 Task: Create a task  Create a new online platform for online cooking classes , assign it to team member softage.2@softage.net in the project AutoDesk and update the status of the task to  On Track  , set the priority of the task to Low
Action: Mouse moved to (477, 298)
Screenshot: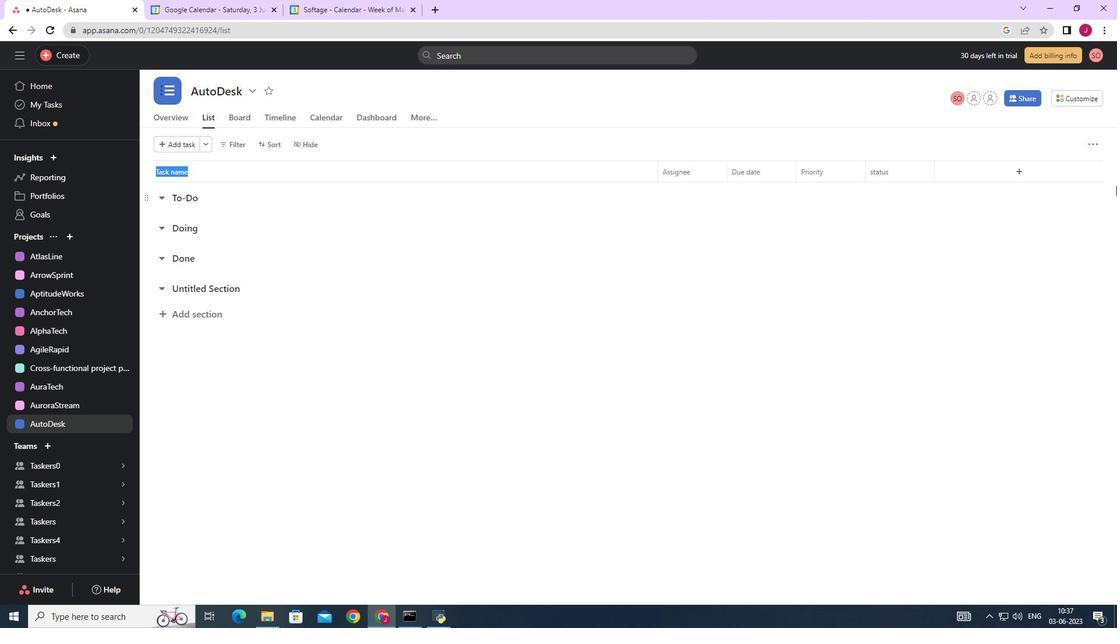 
Action: Mouse scrolled (477, 299) with delta (0, 0)
Screenshot: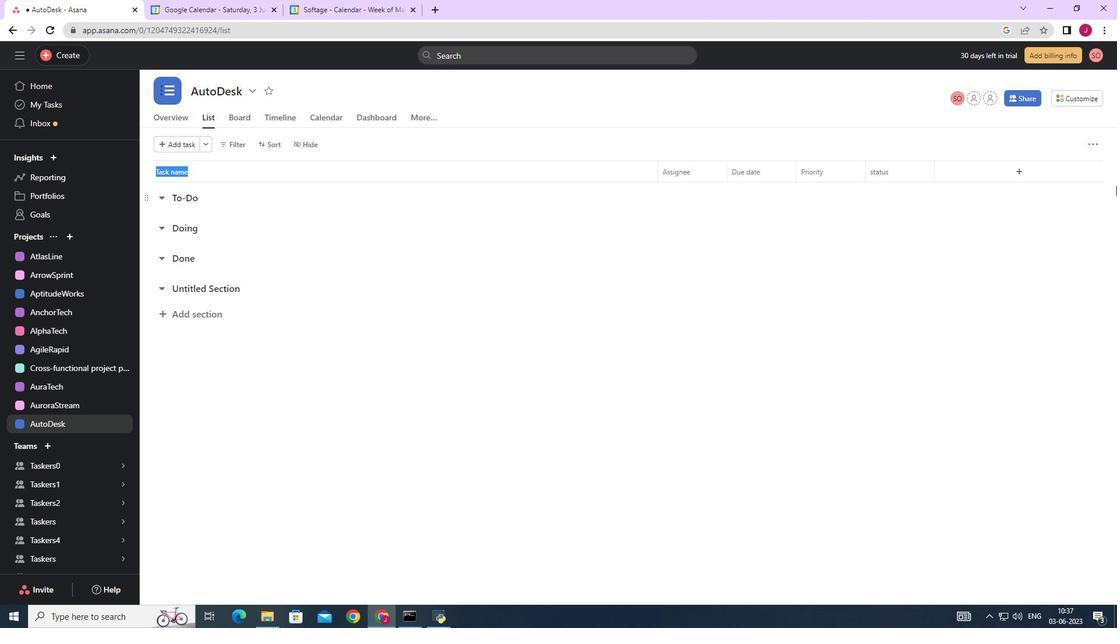 
Action: Mouse scrolled (477, 299) with delta (0, 0)
Screenshot: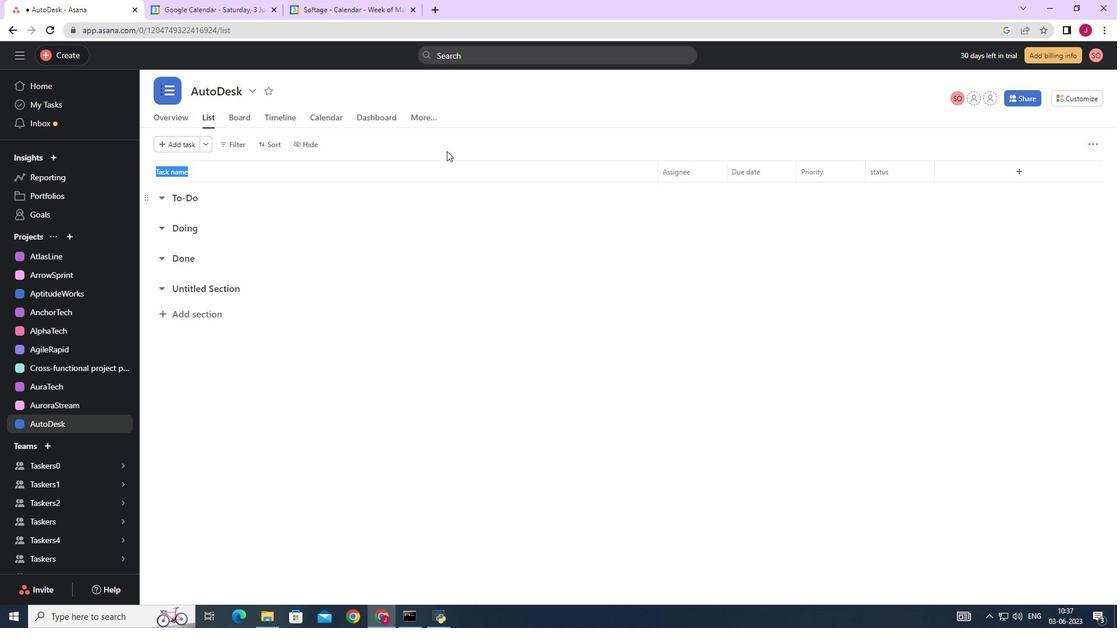
Action: Mouse moved to (476, 297)
Screenshot: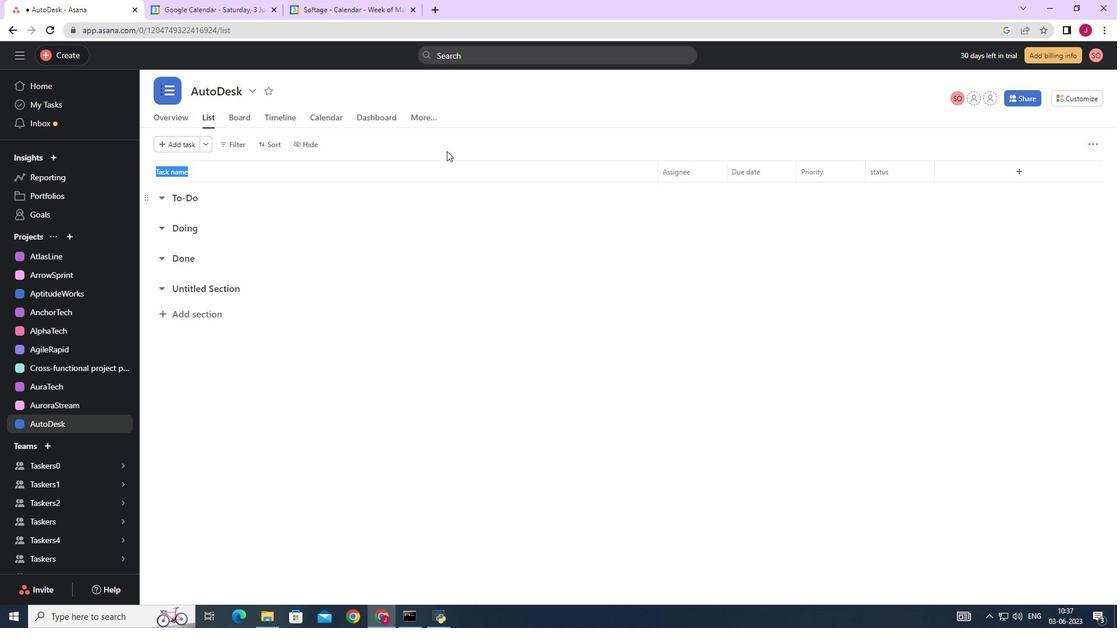 
Action: Mouse scrolled (476, 298) with delta (0, 0)
Screenshot: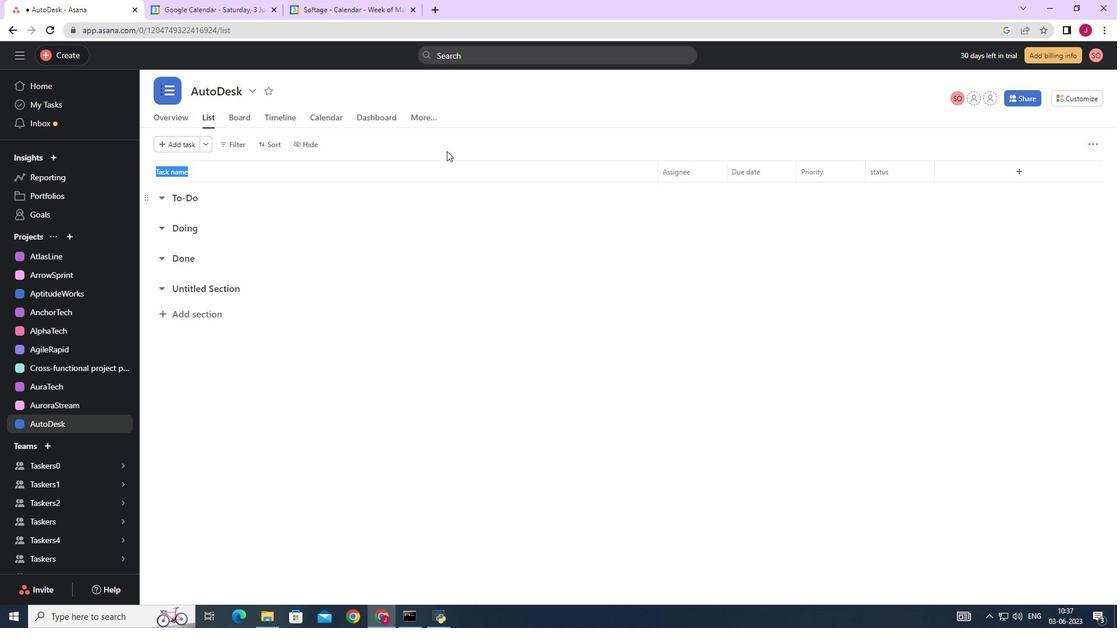 
Action: Mouse moved to (70, 54)
Screenshot: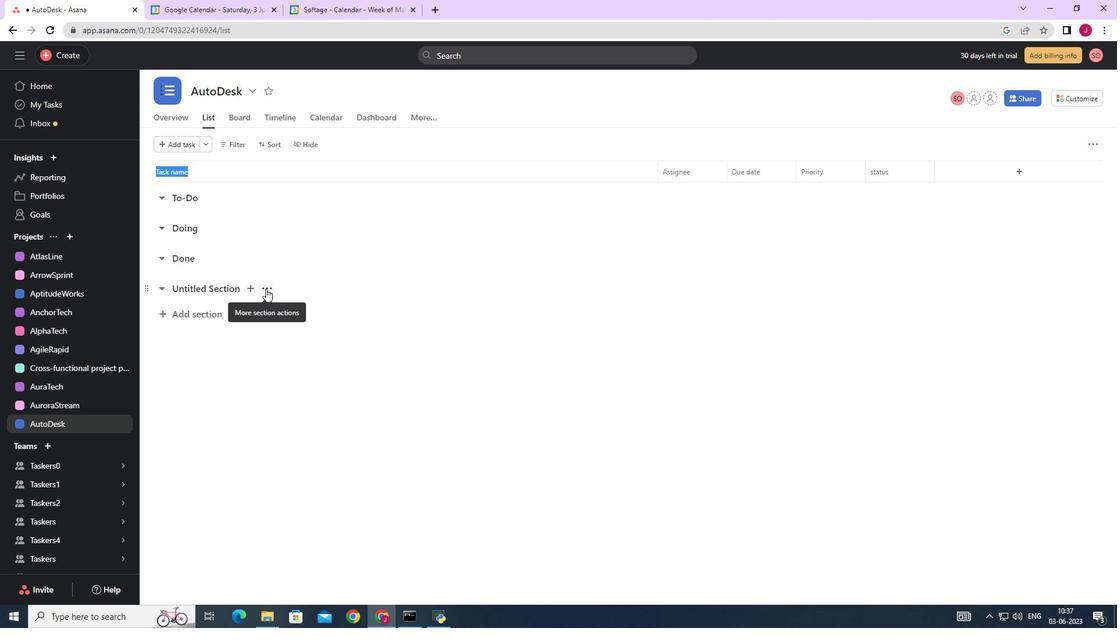 
Action: Mouse pressed left at (70, 54)
Screenshot: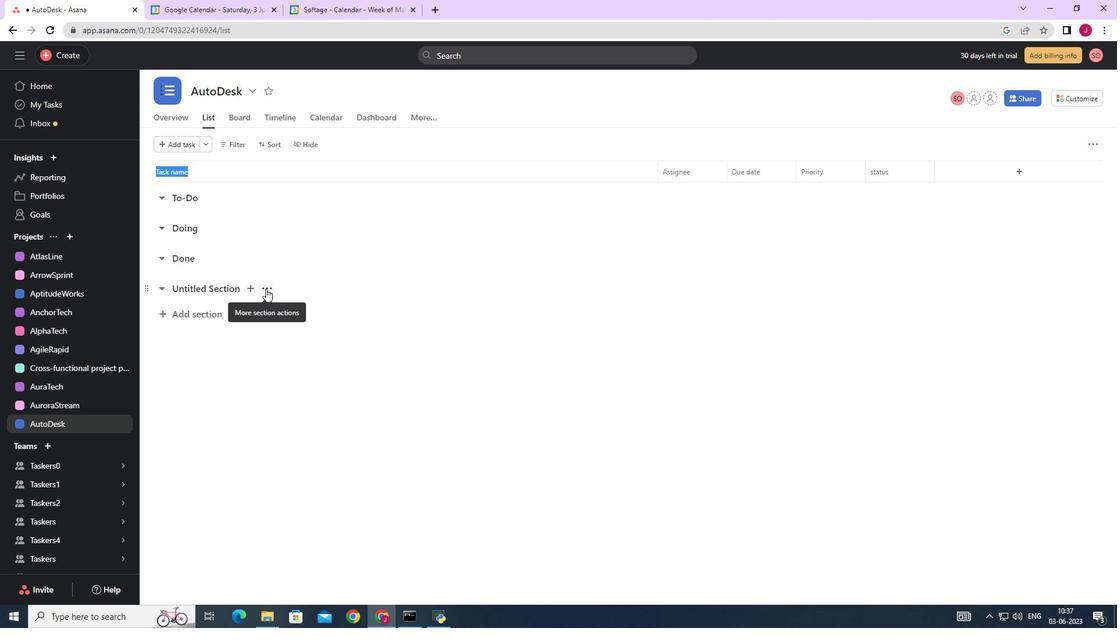 
Action: Mouse moved to (143, 57)
Screenshot: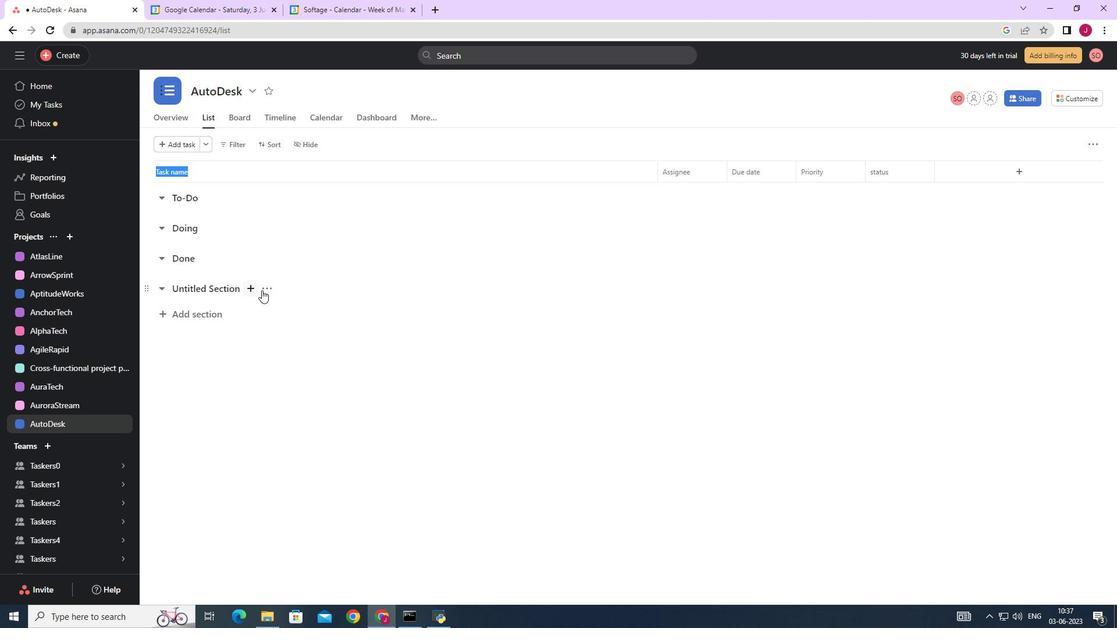 
Action: Mouse pressed left at (143, 57)
Screenshot: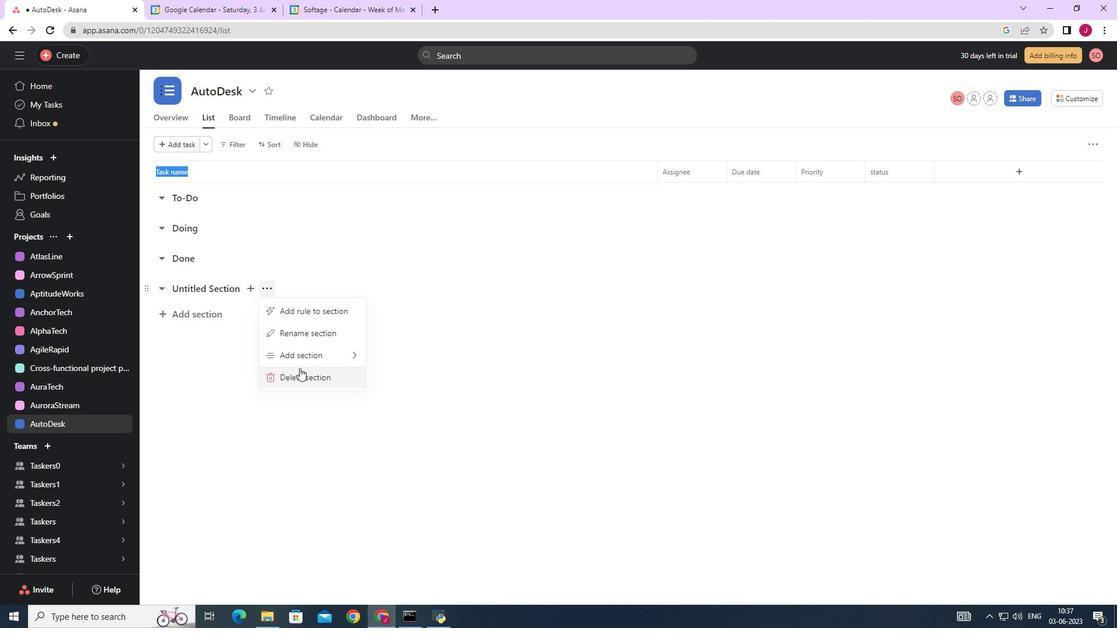 
Action: Mouse moved to (888, 386)
Screenshot: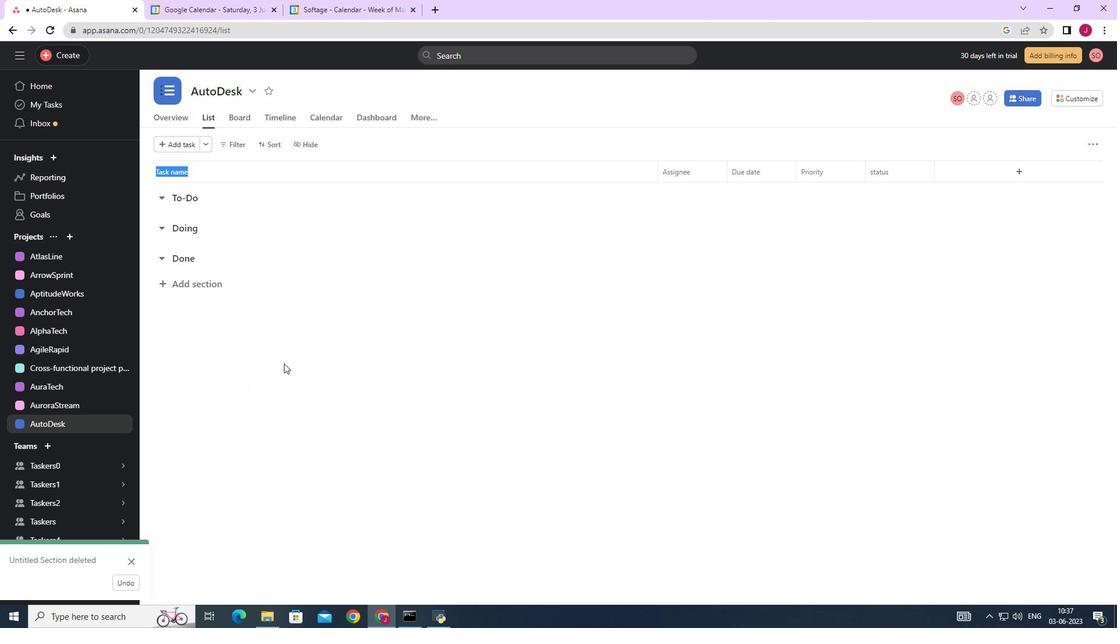 
Action: Mouse pressed left at (888, 386)
Screenshot: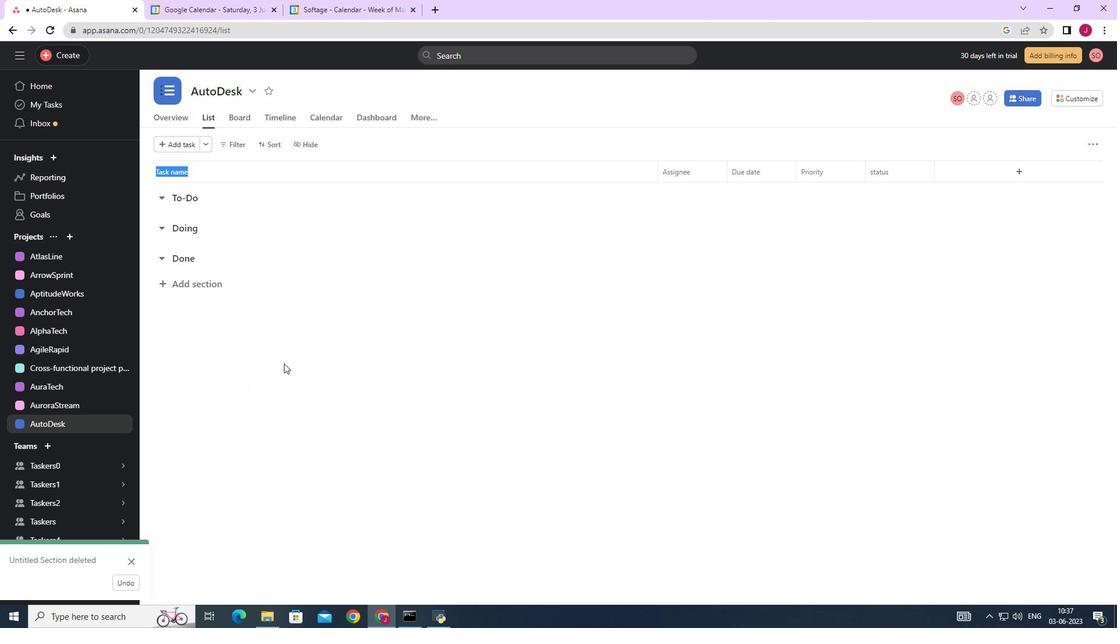 
Action: Mouse moved to (583, 342)
Screenshot: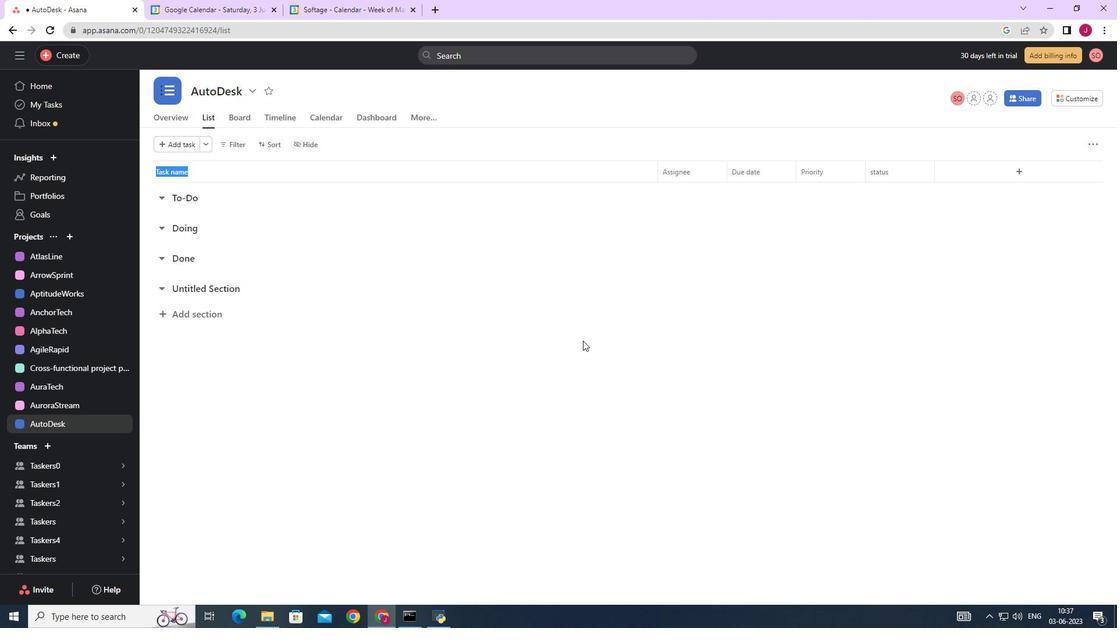 
Action: Mouse scrolled (583, 342) with delta (0, 0)
Screenshot: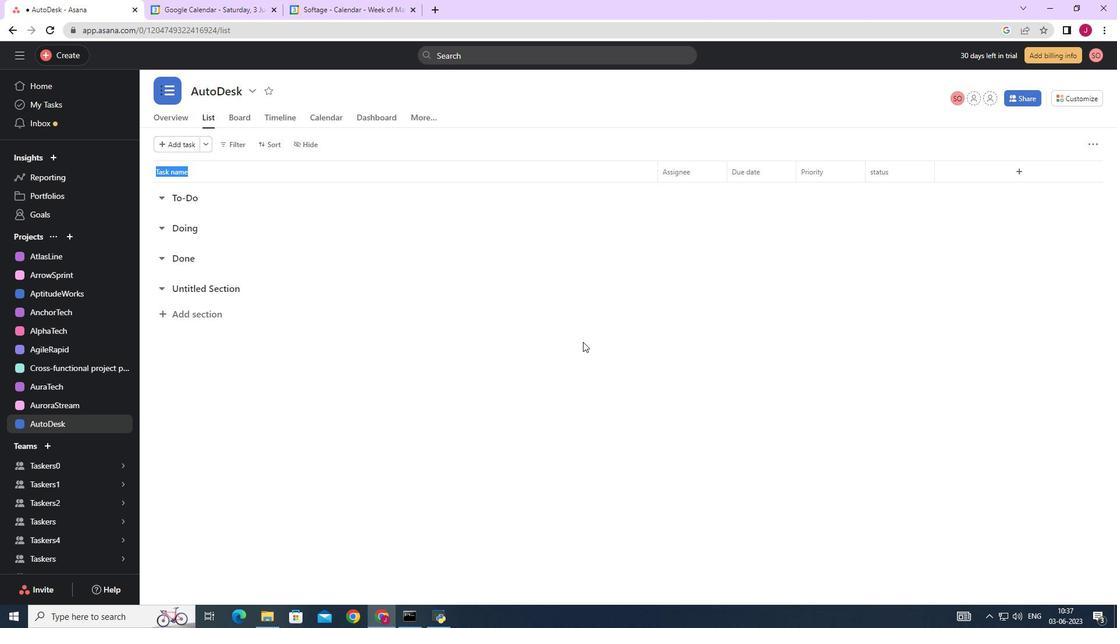 
Action: Mouse scrolled (583, 342) with delta (0, 0)
Screenshot: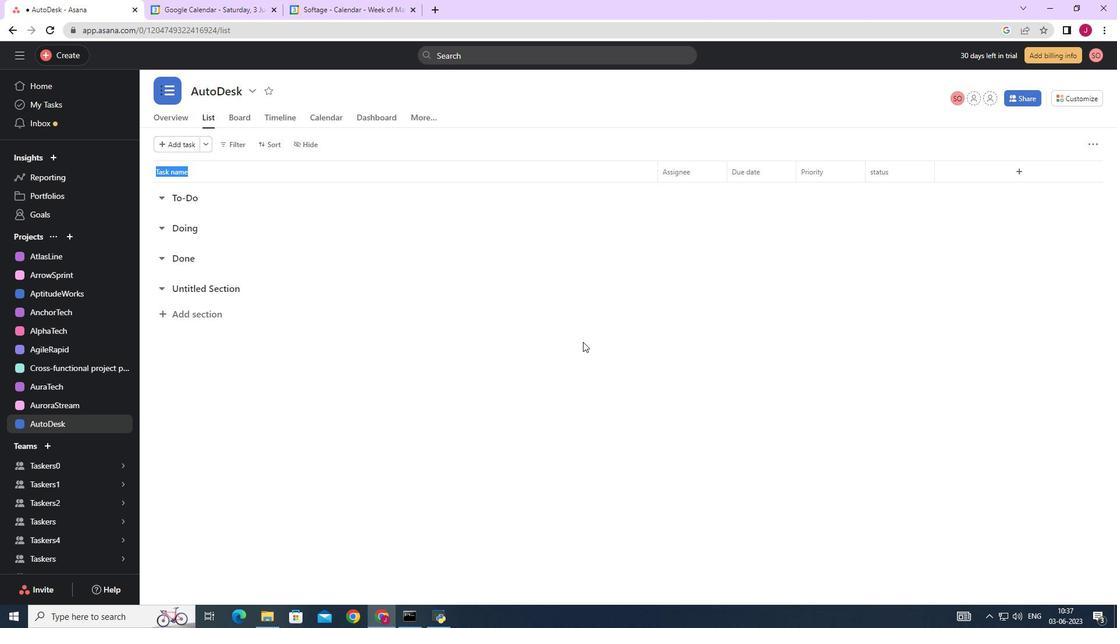 
Action: Mouse moved to (266, 283)
Screenshot: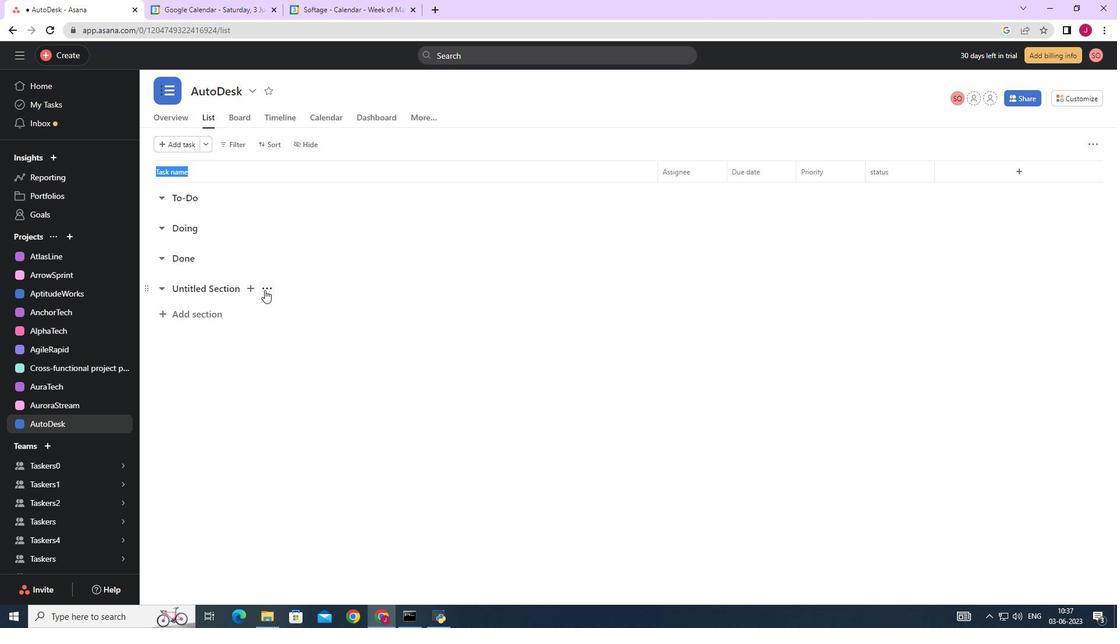 
Action: Mouse pressed left at (266, 283)
Screenshot: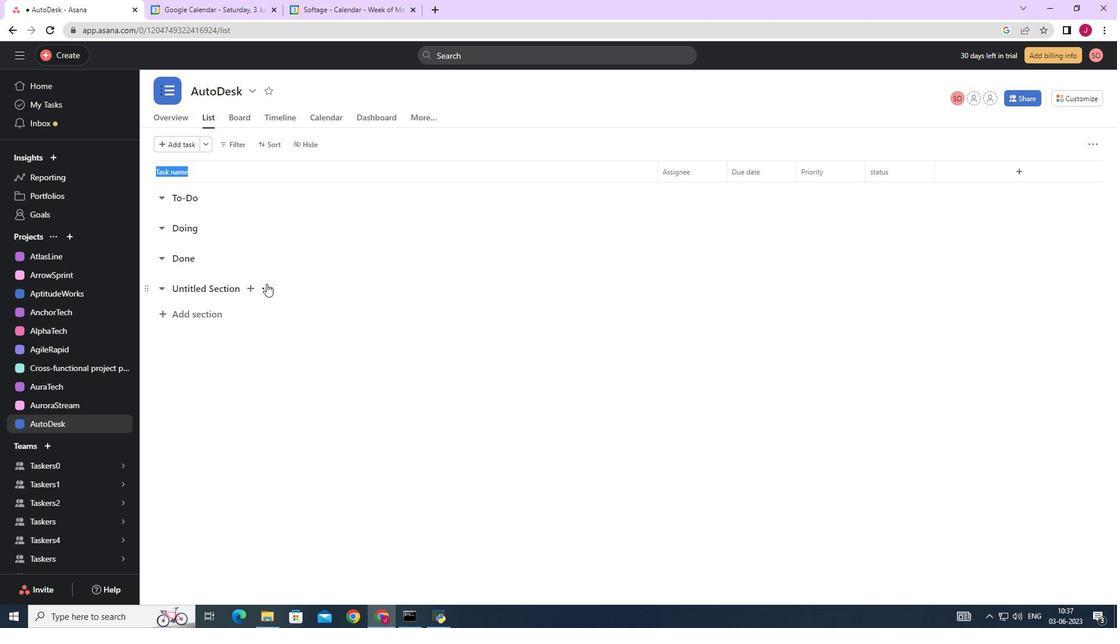 
Action: Mouse moved to (304, 375)
Screenshot: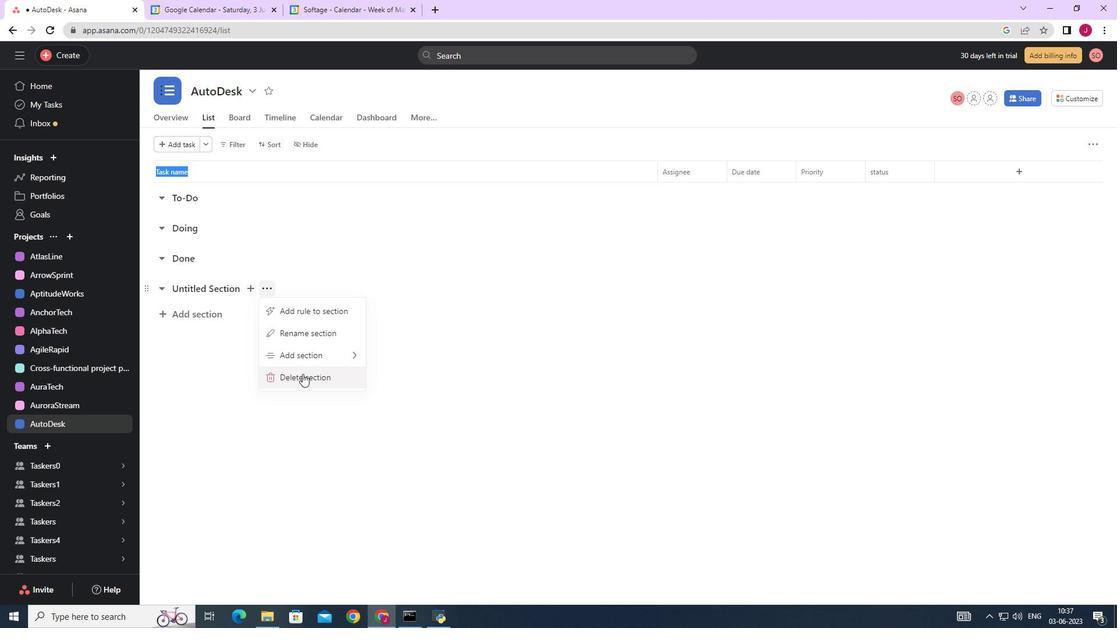 
Action: Mouse pressed left at (304, 375)
Screenshot: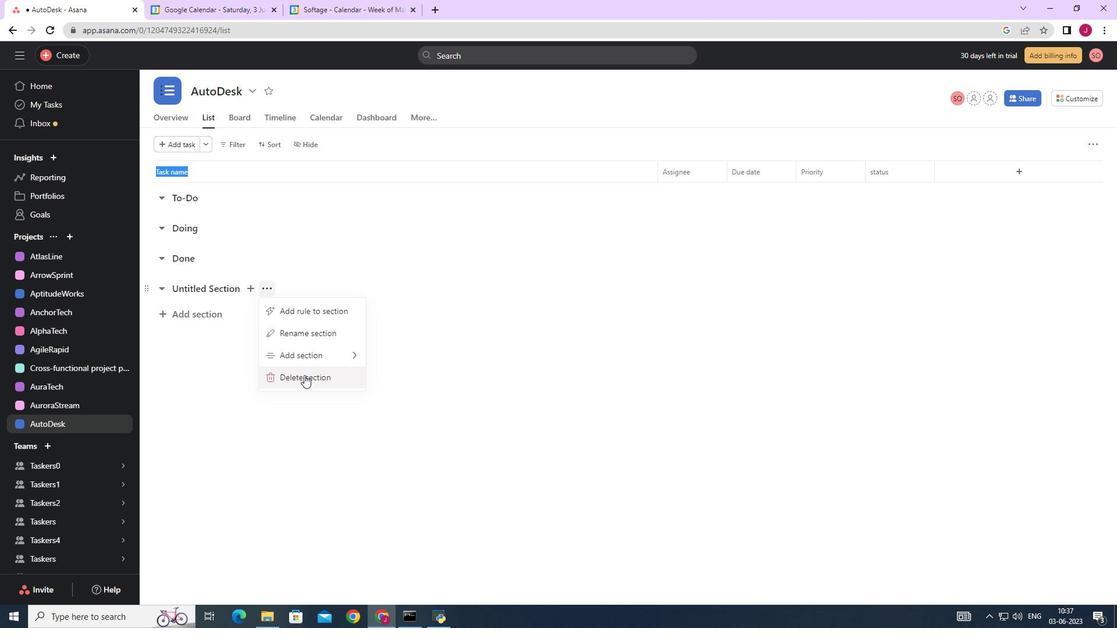 
Action: Mouse moved to (69, 53)
Screenshot: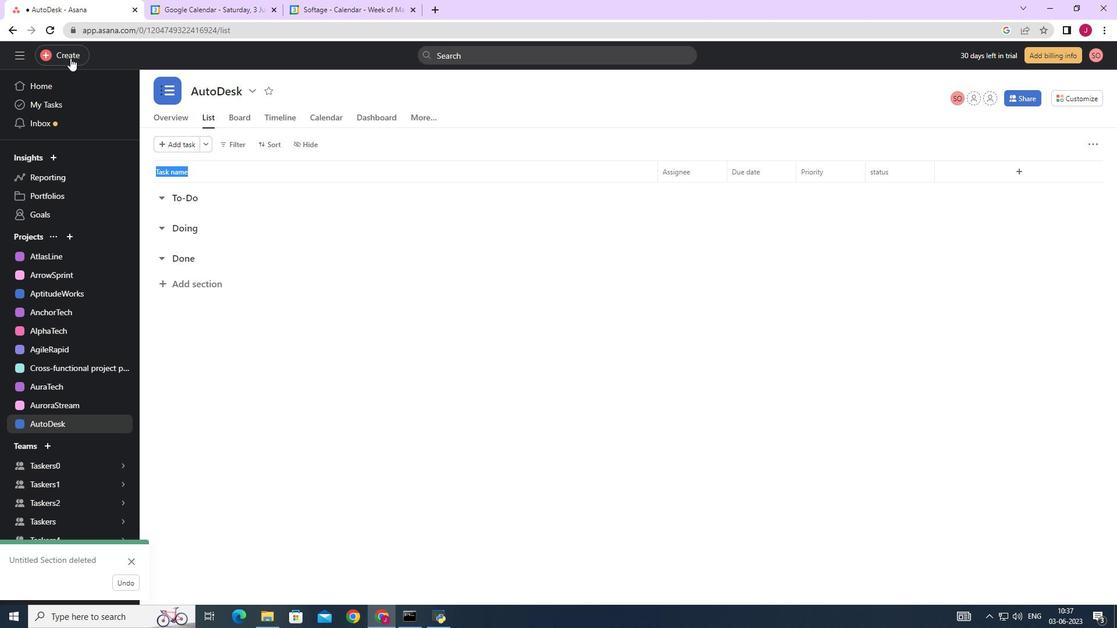 
Action: Mouse pressed left at (69, 53)
Screenshot: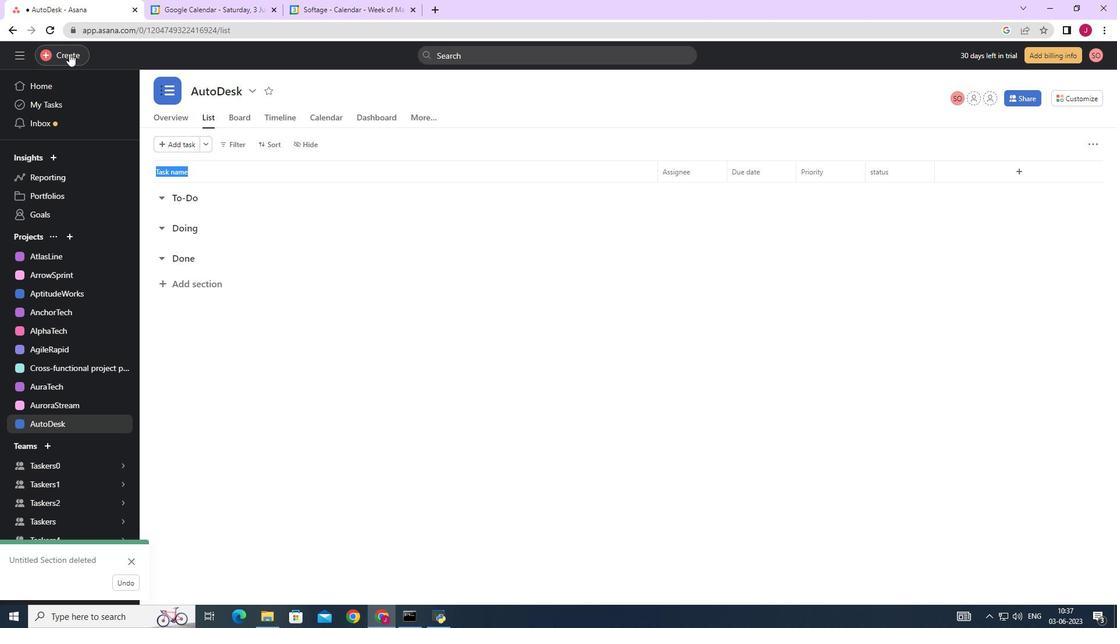 
Action: Mouse moved to (164, 59)
Screenshot: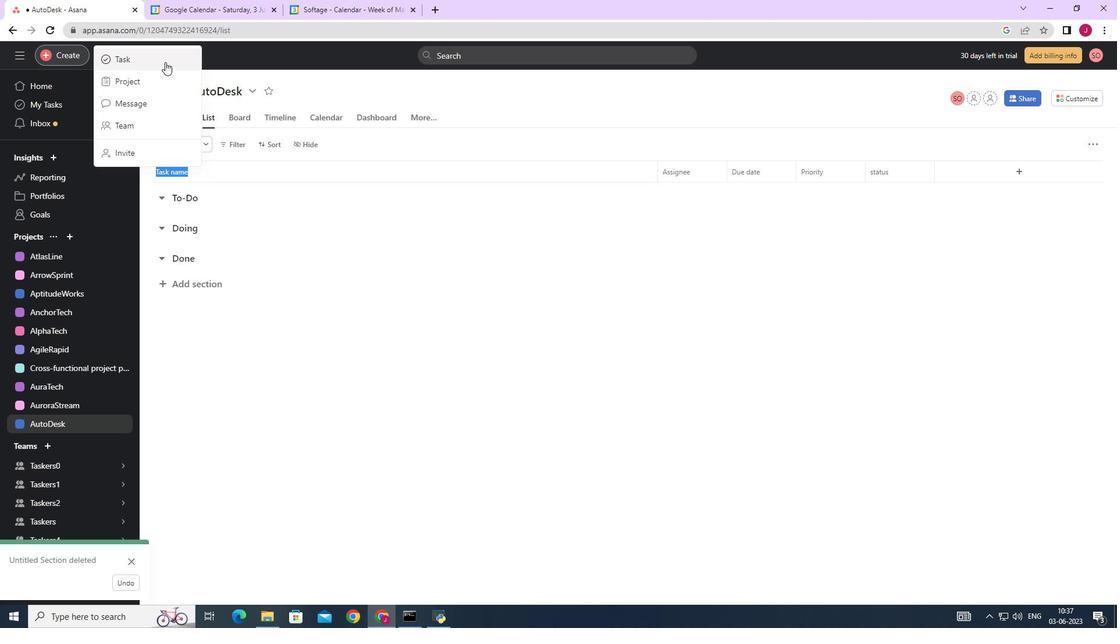 
Action: Mouse pressed left at (164, 59)
Screenshot: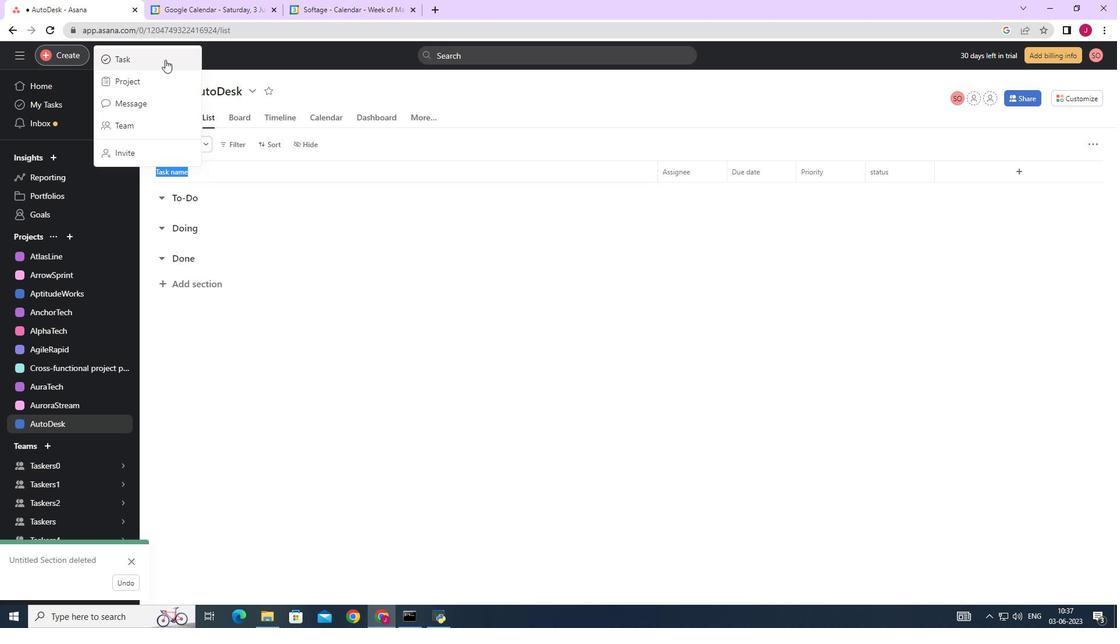 
Action: Mouse moved to (889, 389)
Screenshot: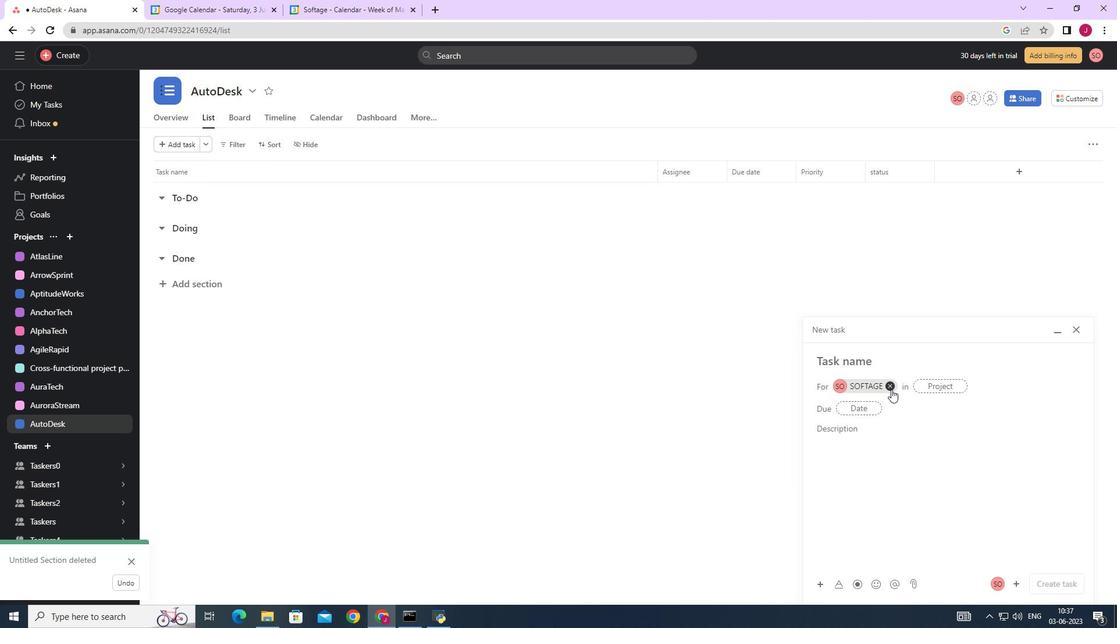 
Action: Mouse pressed left at (889, 389)
Screenshot: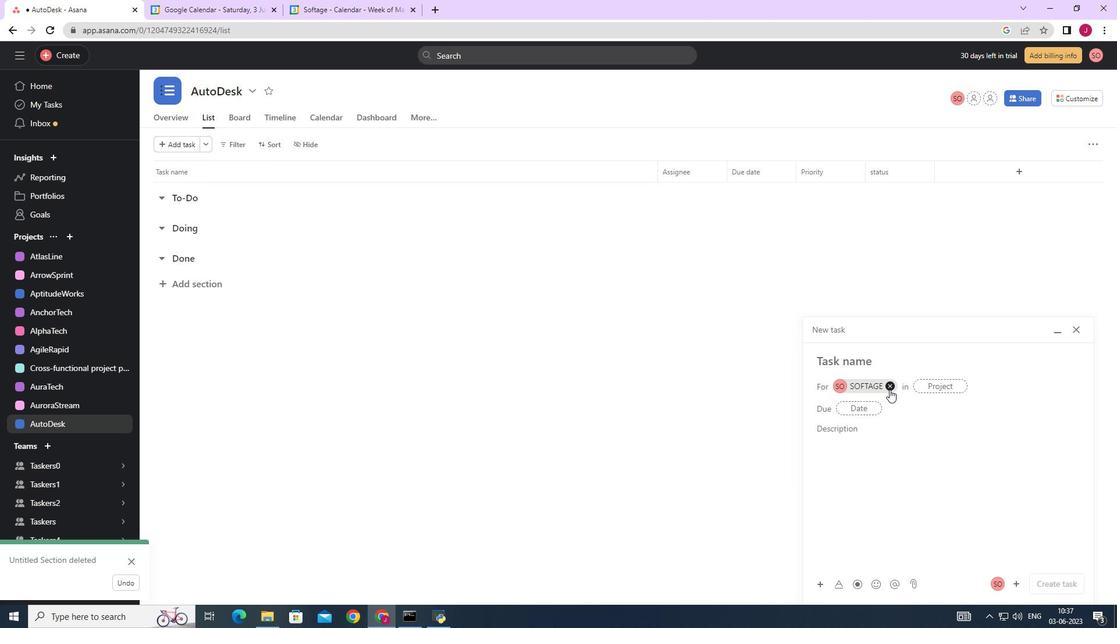 
Action: Mouse moved to (857, 361)
Screenshot: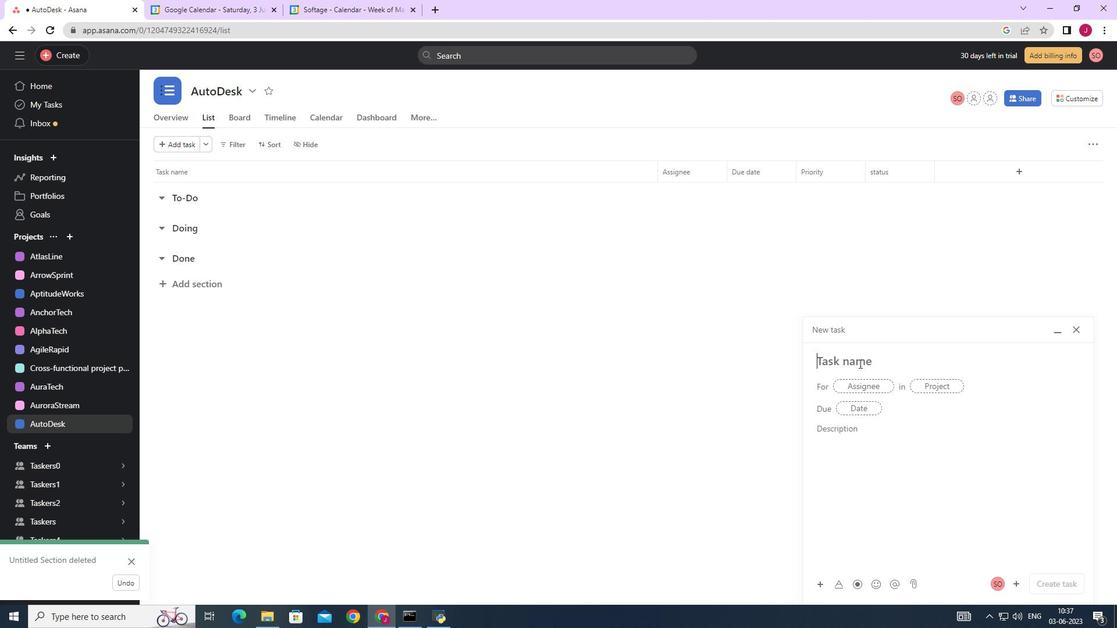
Action: Mouse pressed left at (857, 361)
Screenshot: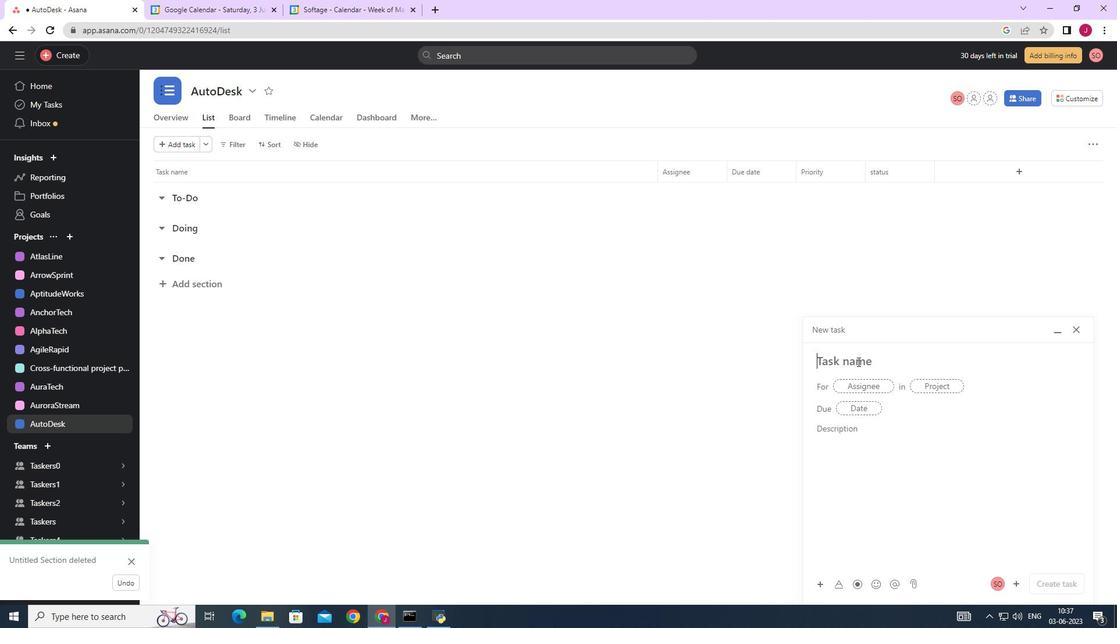 
Action: Key pressed <Key.caps_lock>C<Key.caps_lock>reate<Key.space>a<Key.space>new<Key.space>platform<Key.space>for<Key.space>online<Key.space>cooking<Key.space>classes<Key.space>
Screenshot: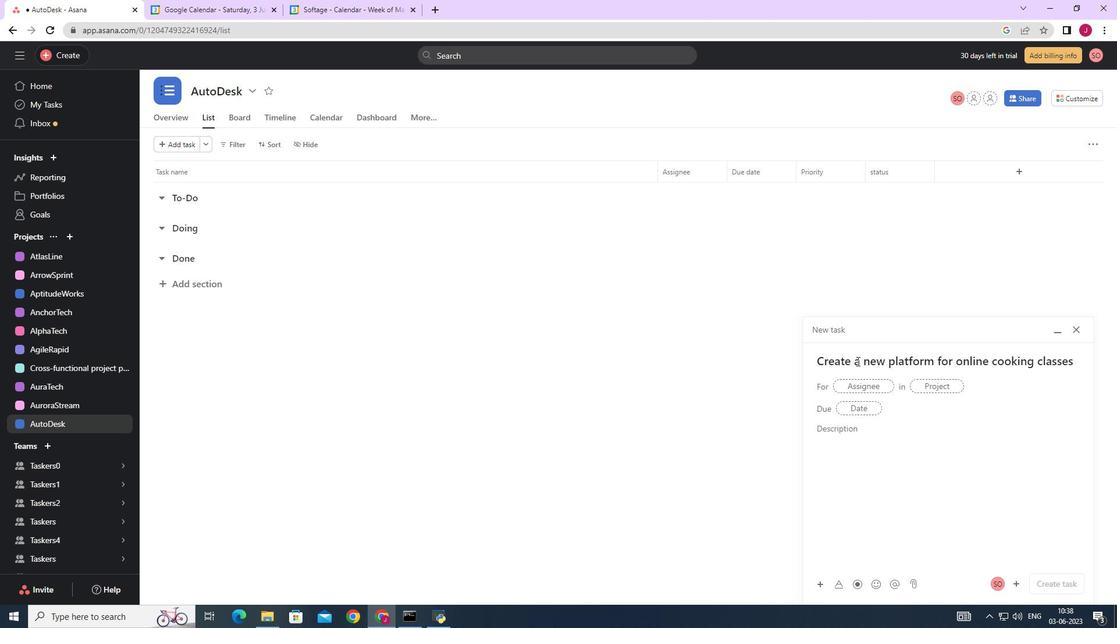 
Action: Mouse moved to (872, 386)
Screenshot: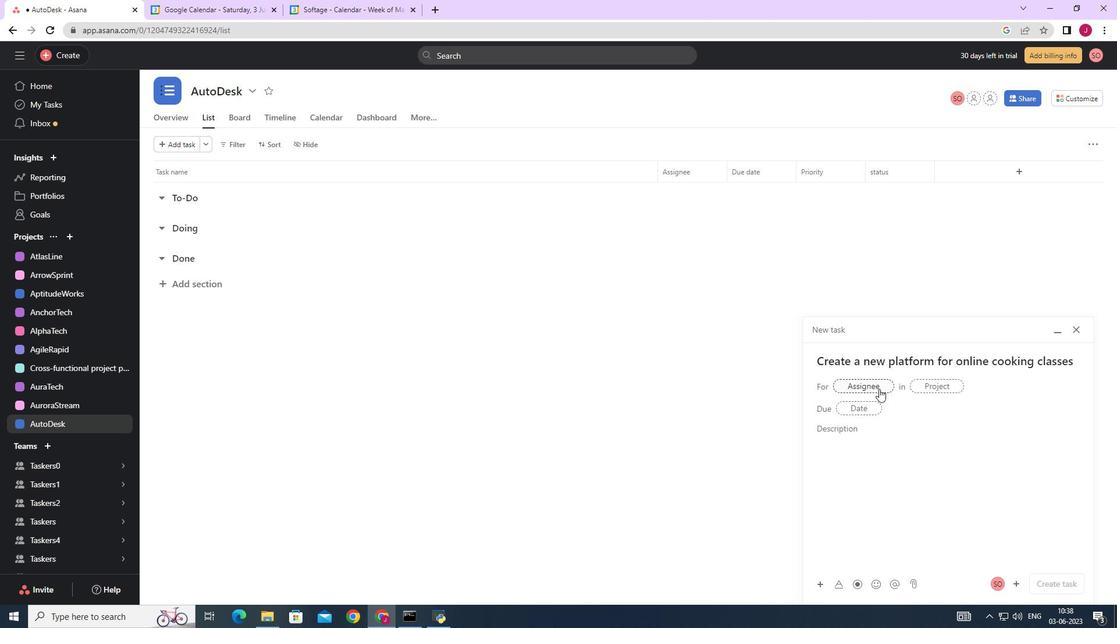
Action: Mouse pressed left at (872, 386)
Screenshot: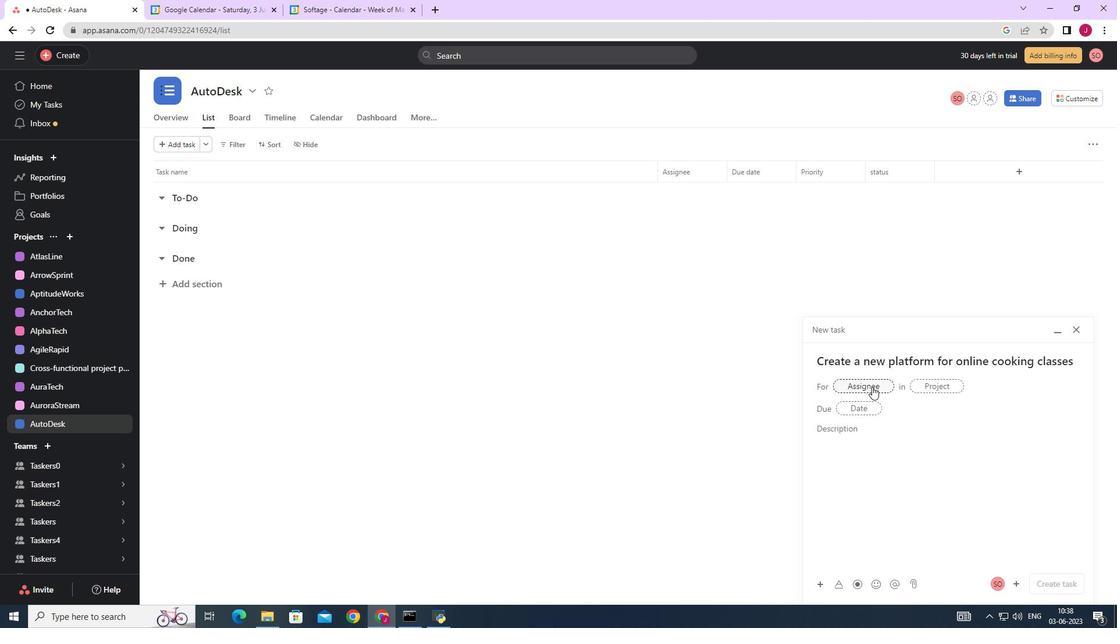 
Action: Key pressed softage.2
Screenshot: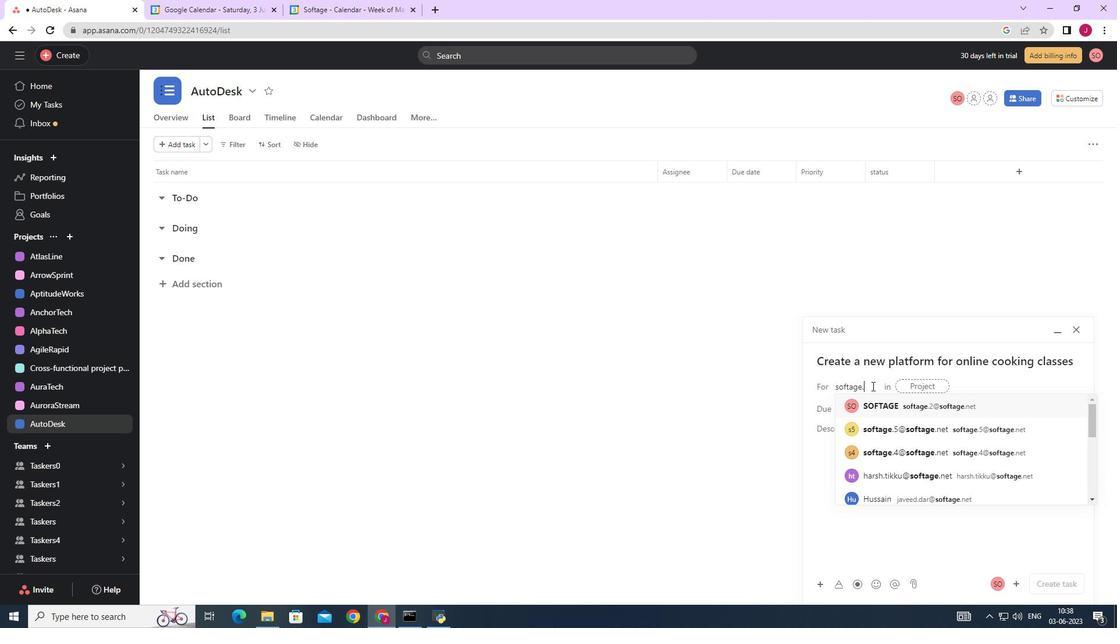 
Action: Mouse moved to (915, 405)
Screenshot: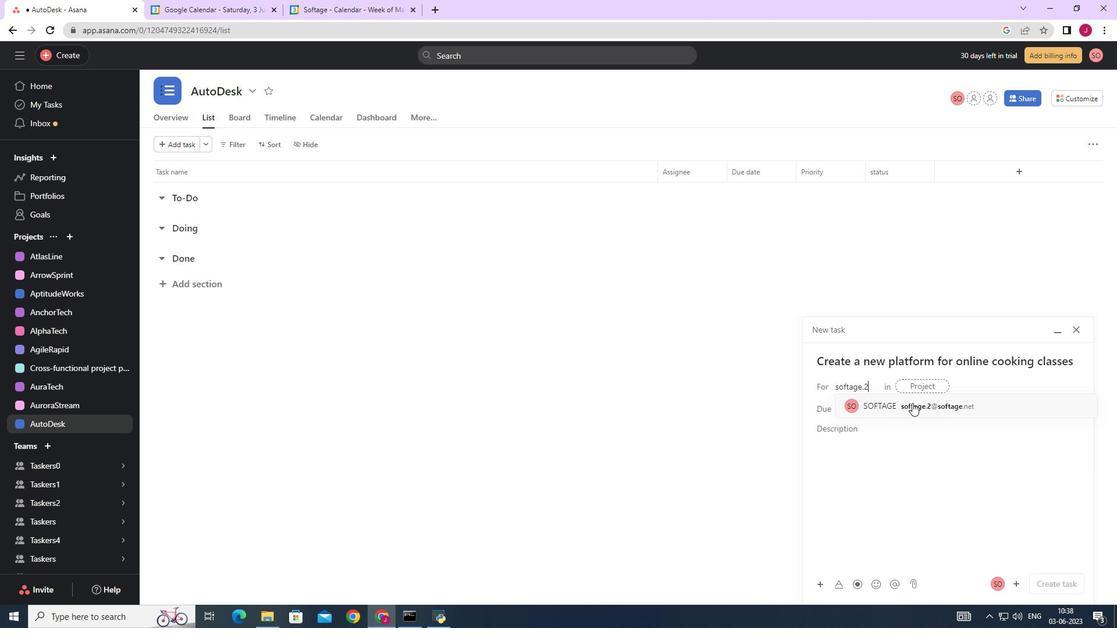 
Action: Mouse pressed left at (914, 405)
Screenshot: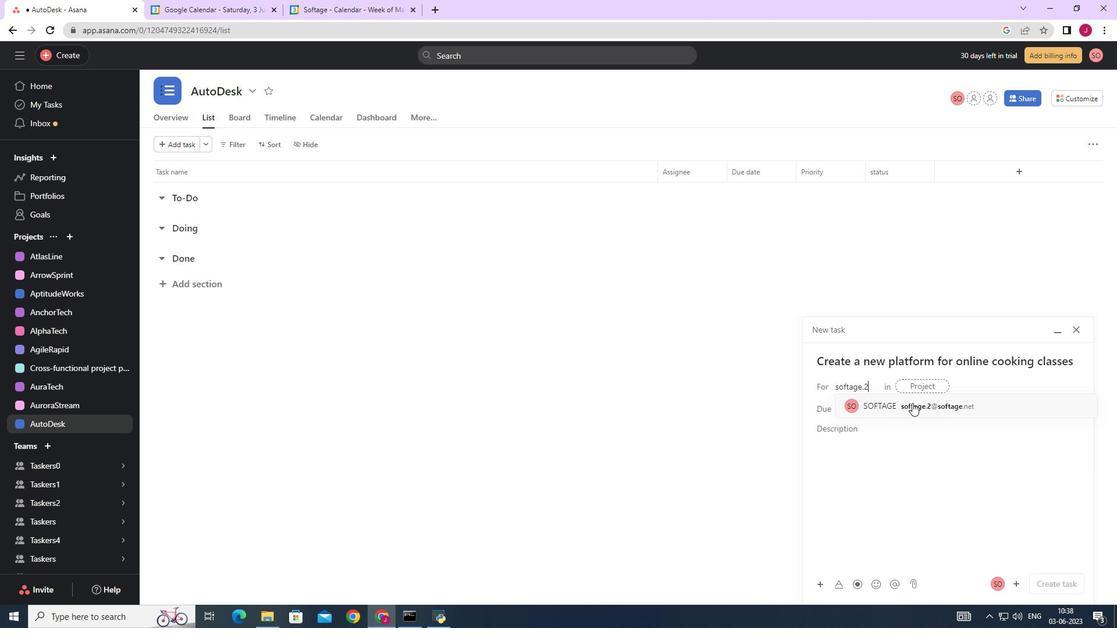 
Action: Mouse moved to (733, 404)
Screenshot: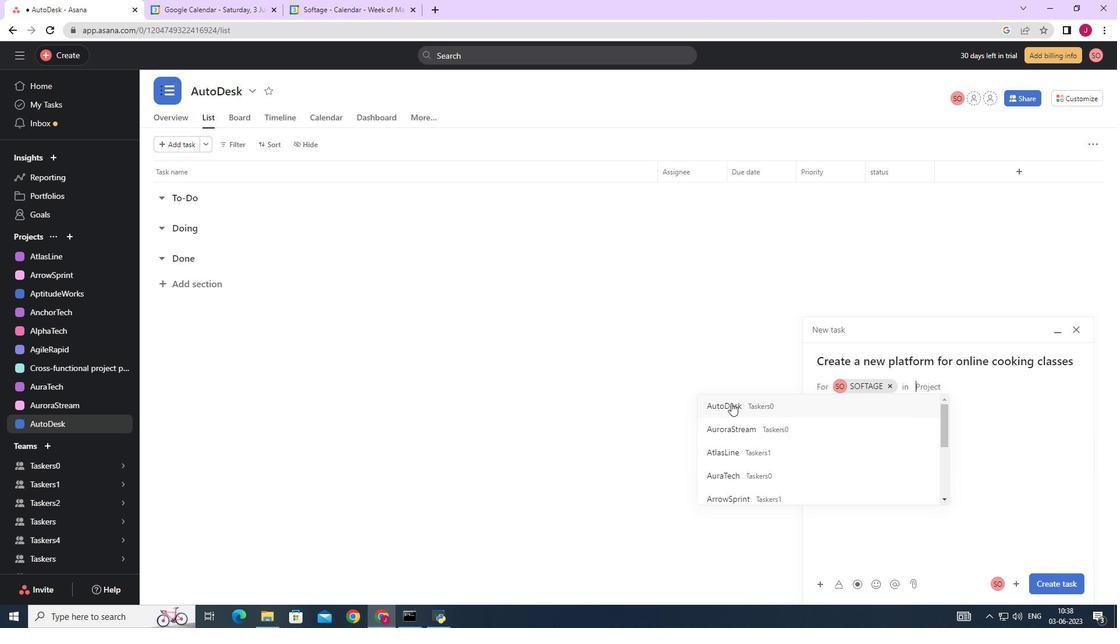 
Action: Mouse pressed left at (733, 404)
Screenshot: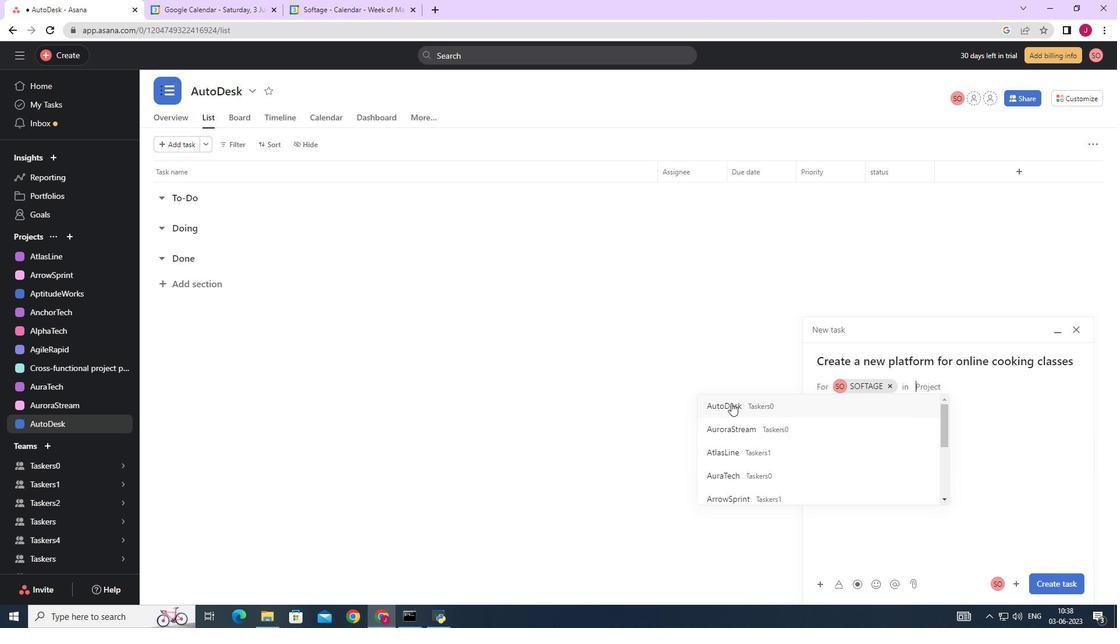 
Action: Mouse moved to (871, 428)
Screenshot: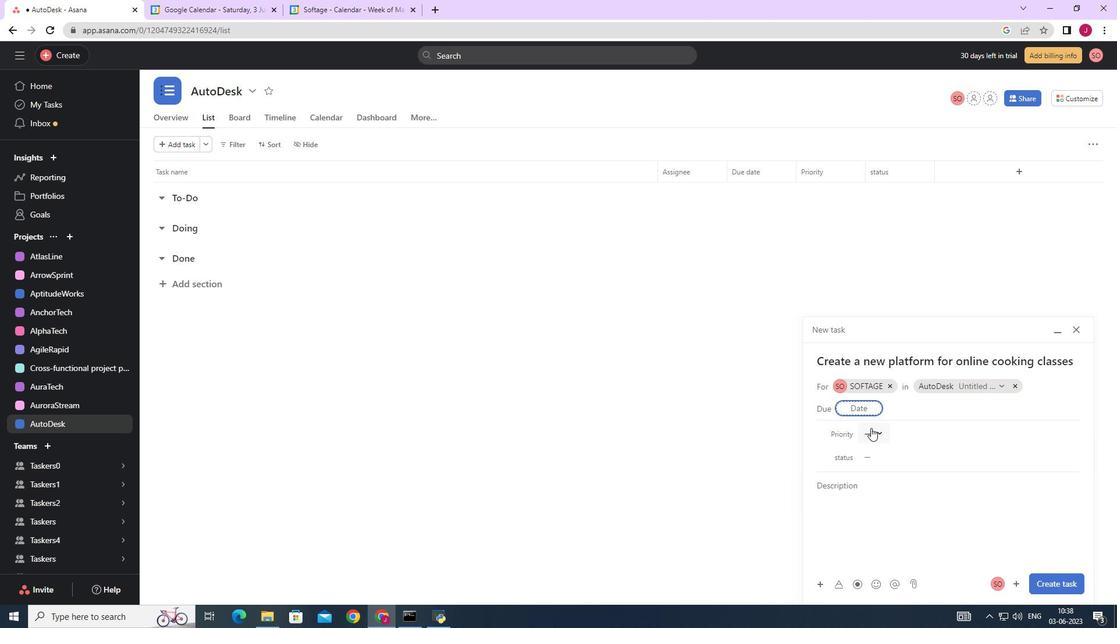 
Action: Mouse pressed left at (871, 428)
Screenshot: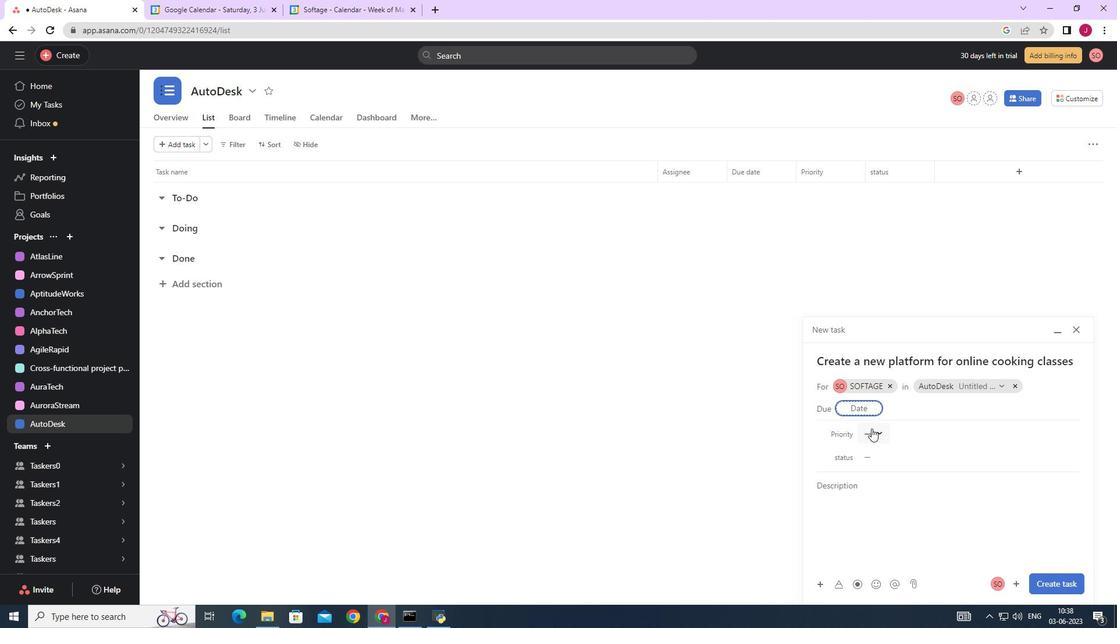 
Action: Mouse moved to (895, 511)
Screenshot: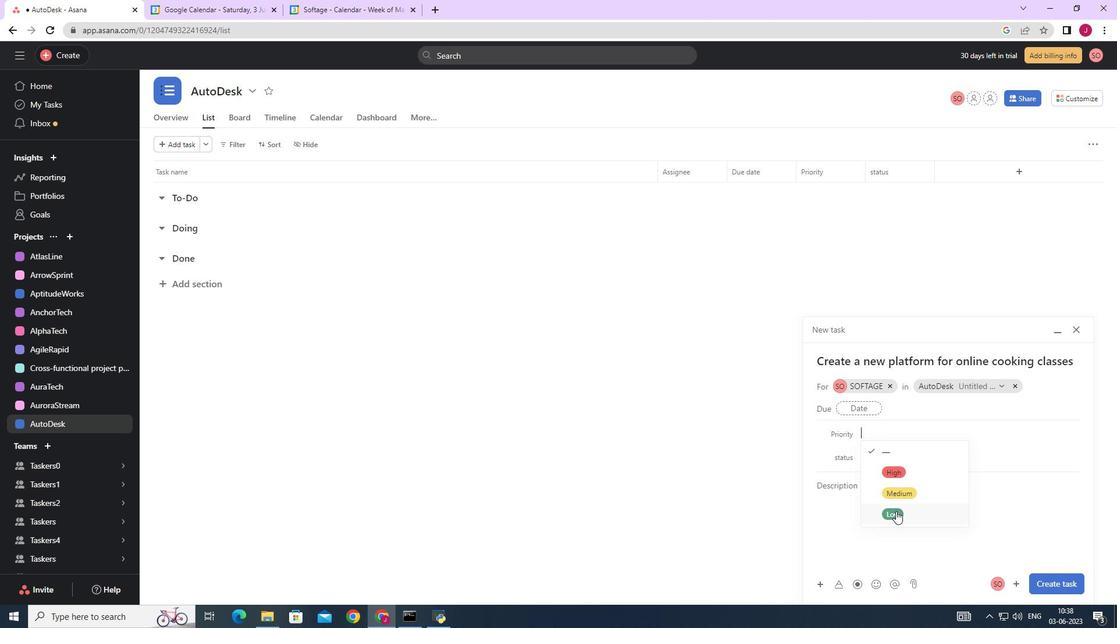 
Action: Mouse pressed left at (895, 511)
Screenshot: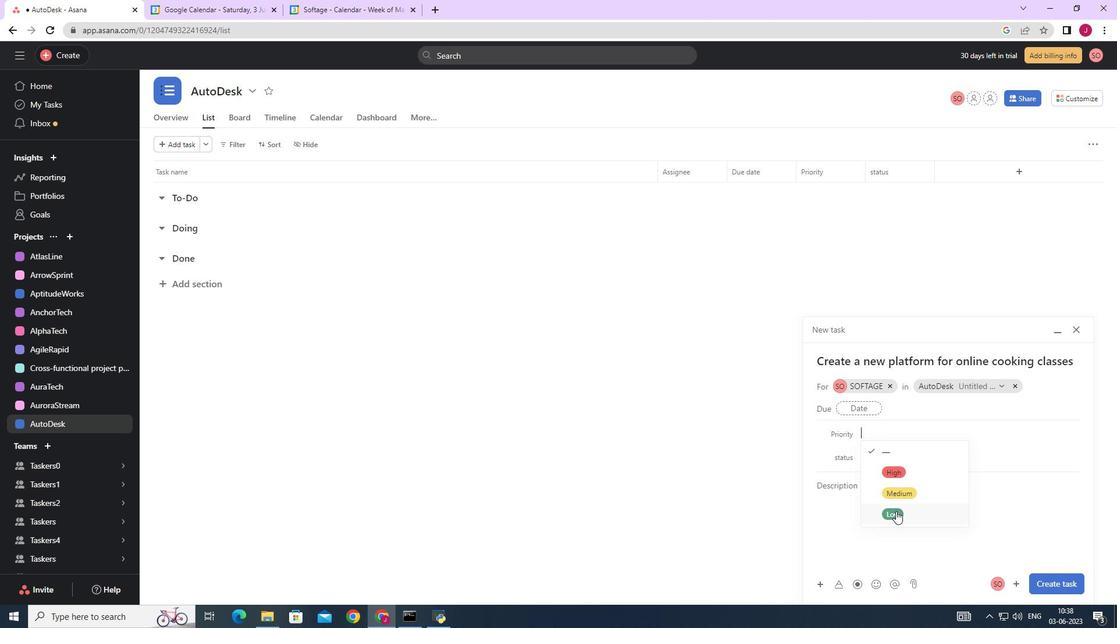 
Action: Mouse moved to (875, 459)
Screenshot: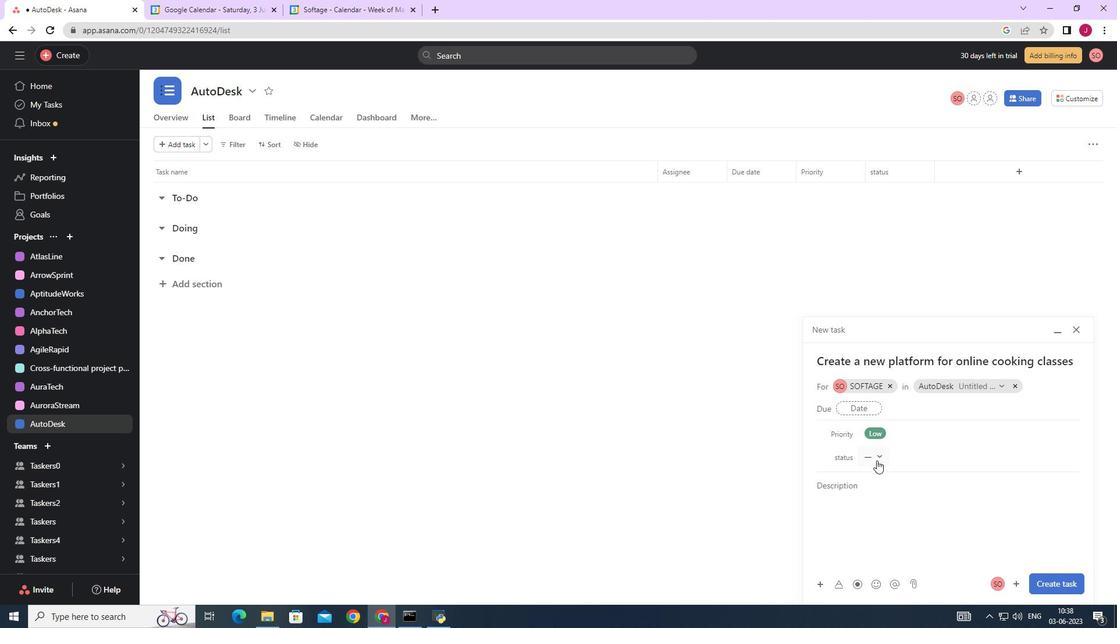 
Action: Mouse pressed left at (875, 459)
Screenshot: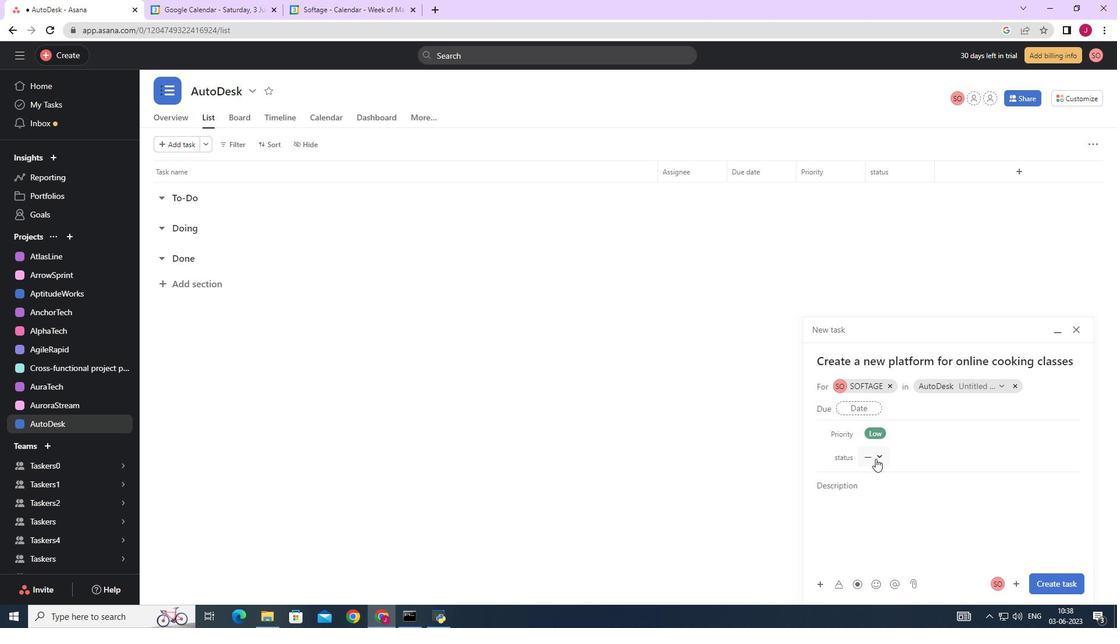 
Action: Mouse moved to (904, 496)
Screenshot: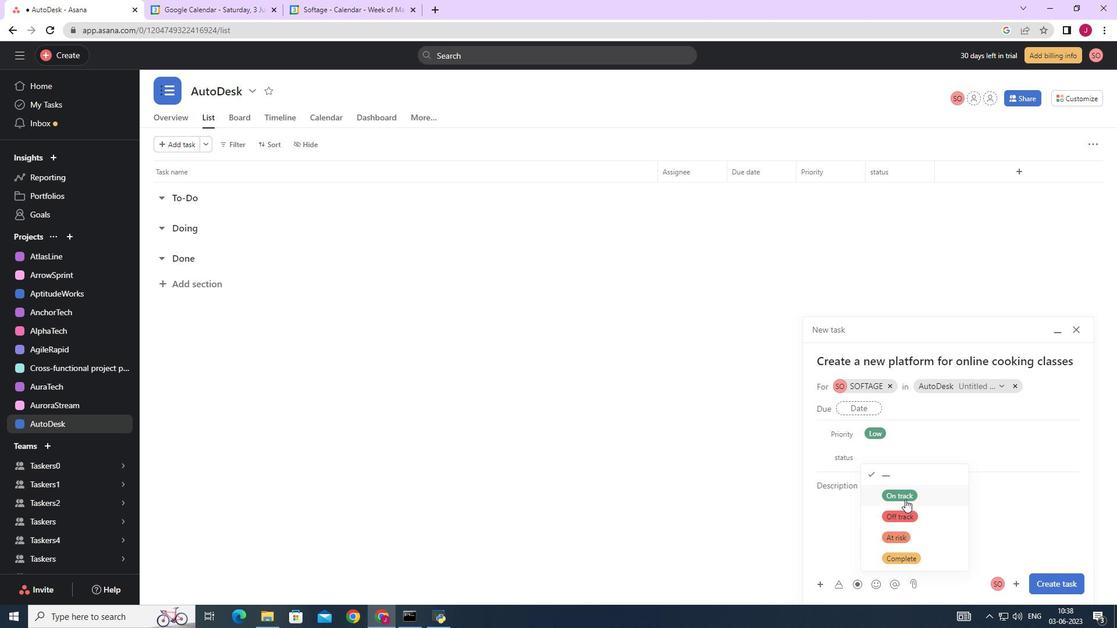 
Action: Mouse pressed left at (904, 496)
Screenshot: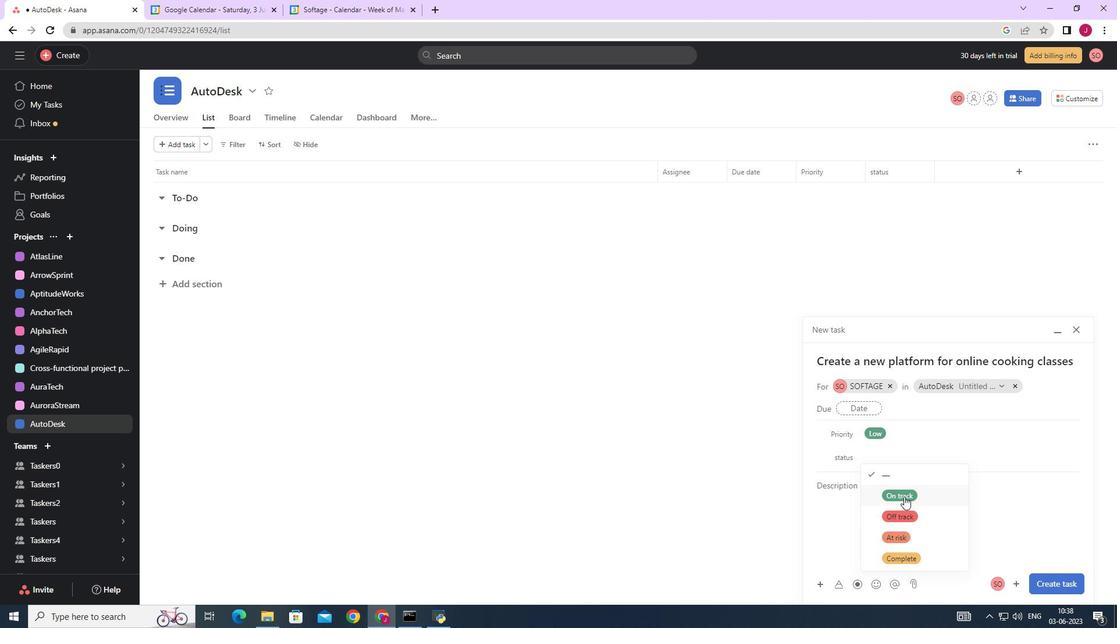 
Action: Mouse moved to (1068, 586)
Screenshot: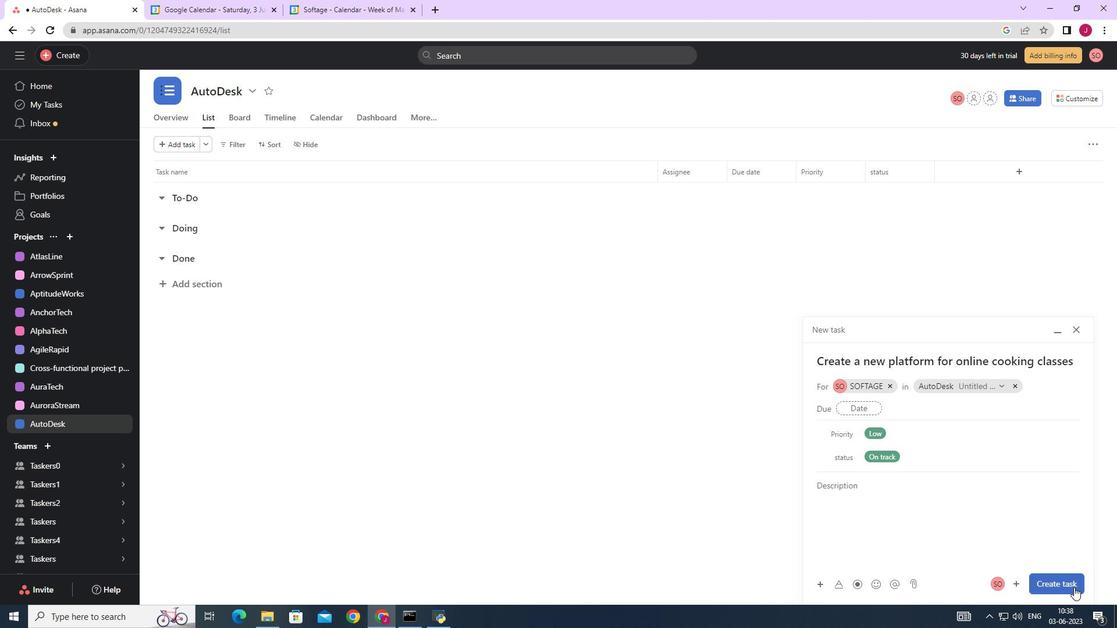
Action: Mouse pressed left at (1068, 586)
Screenshot: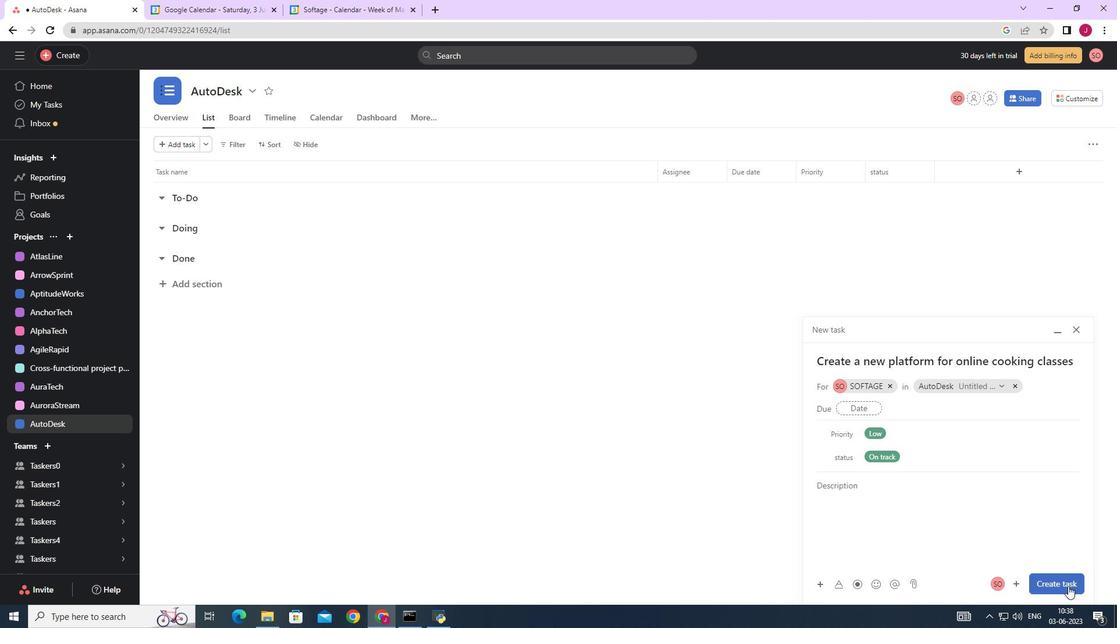 
Action: Mouse moved to (1032, 554)
Screenshot: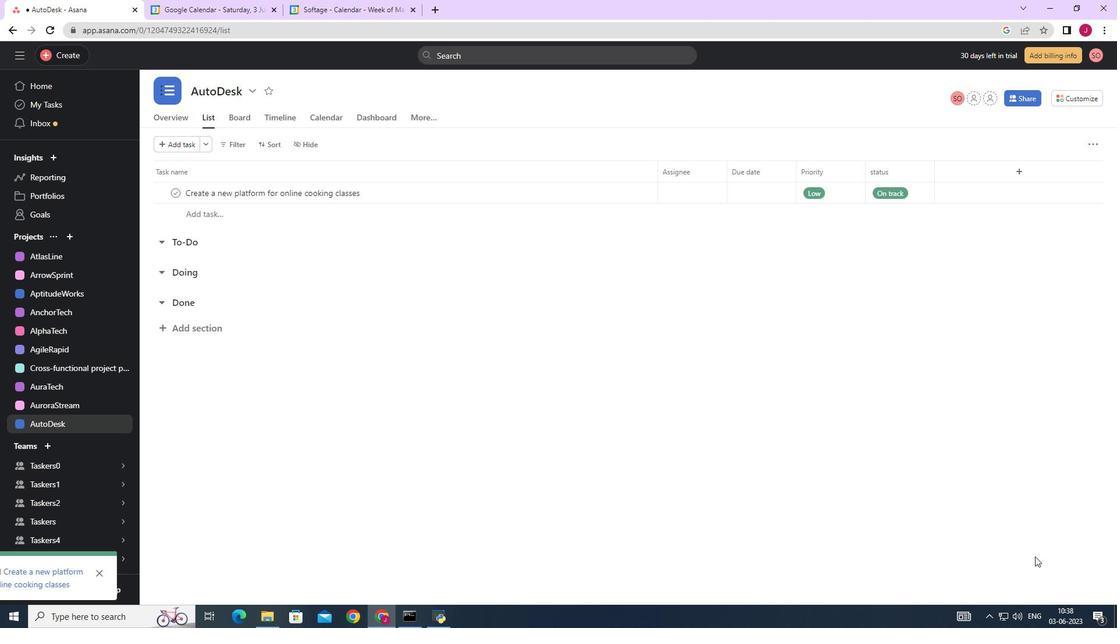 
